 Task: Change the text "Direct current" to bold.
Action: Mouse moved to (322, 178)
Screenshot: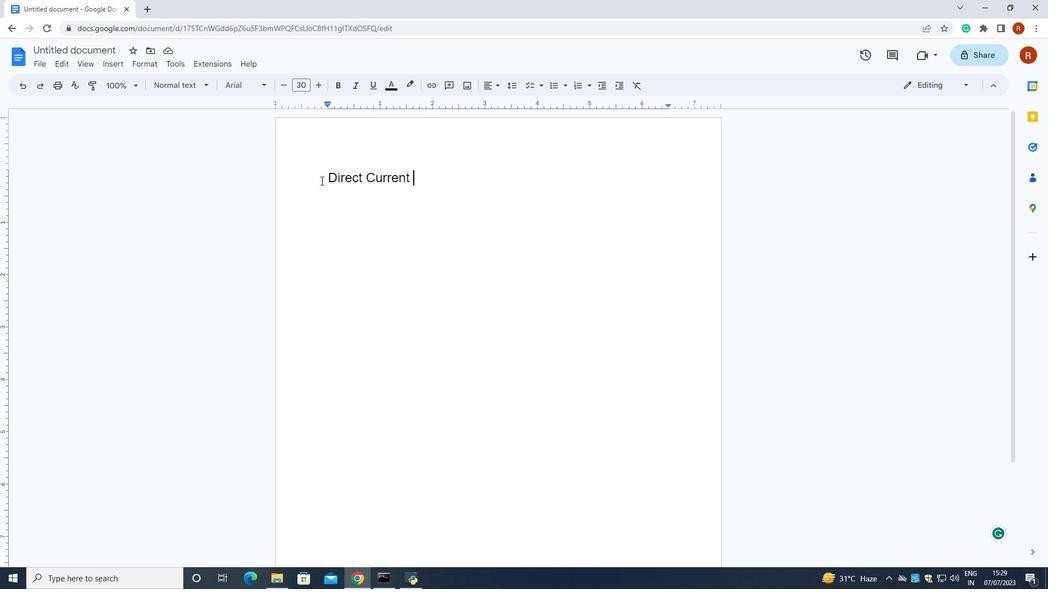 
Action: Mouse pressed left at (322, 178)
Screenshot: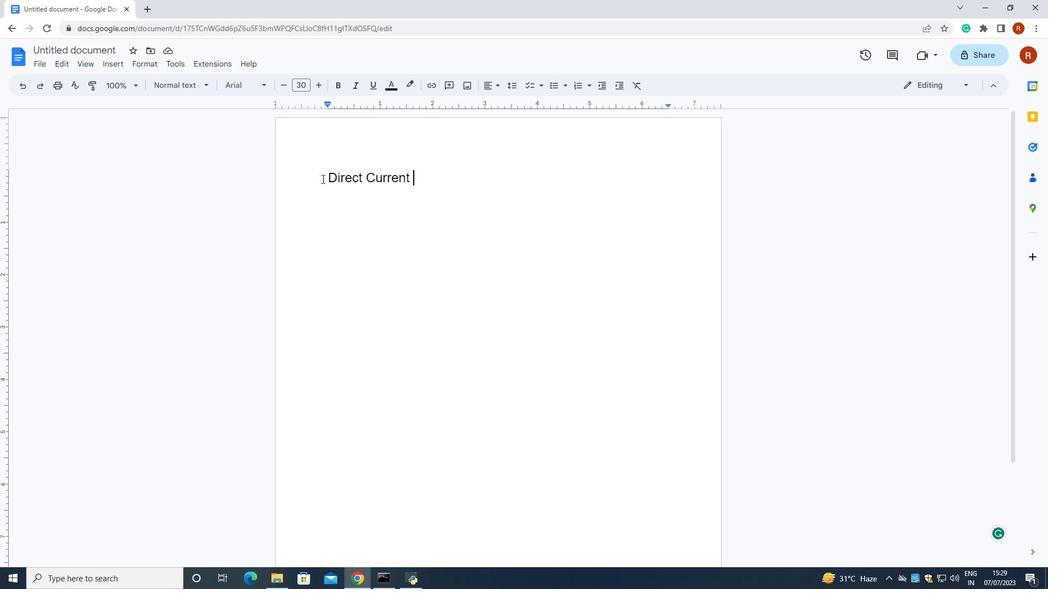 
Action: Mouse moved to (141, 67)
Screenshot: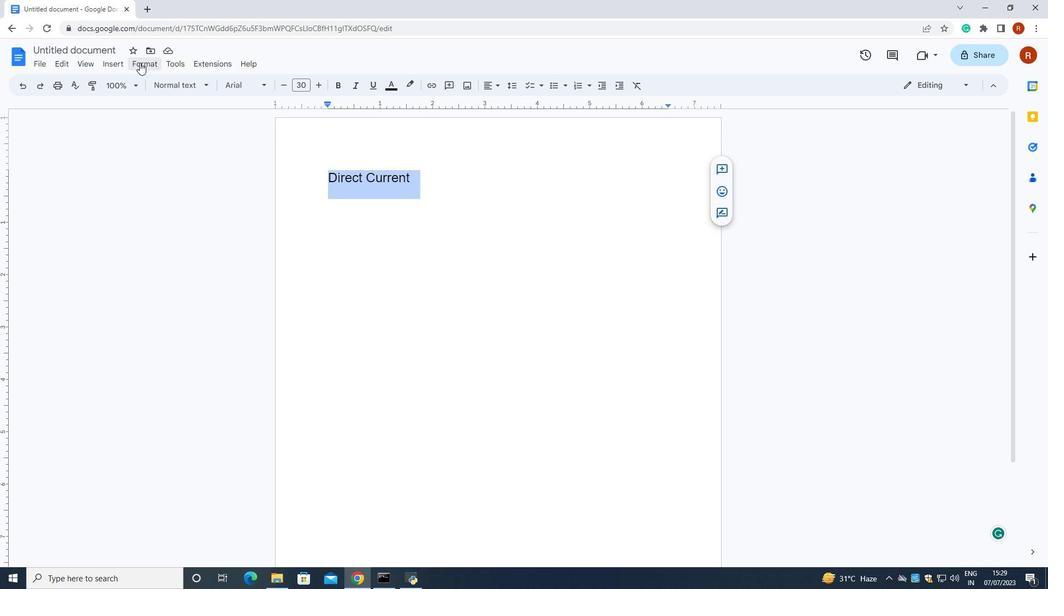
Action: Mouse pressed left at (141, 67)
Screenshot: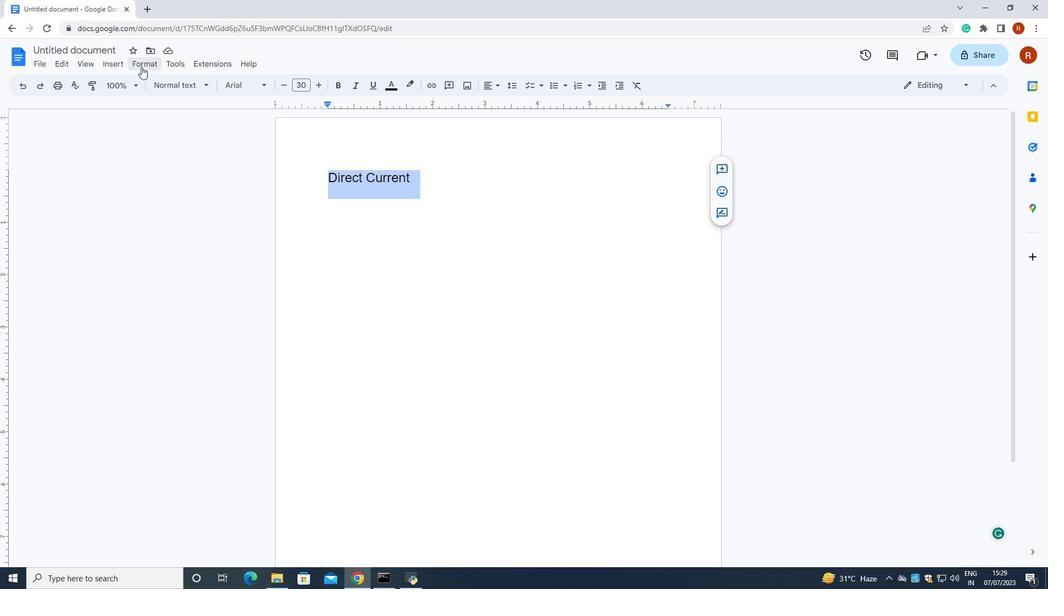 
Action: Mouse moved to (351, 86)
Screenshot: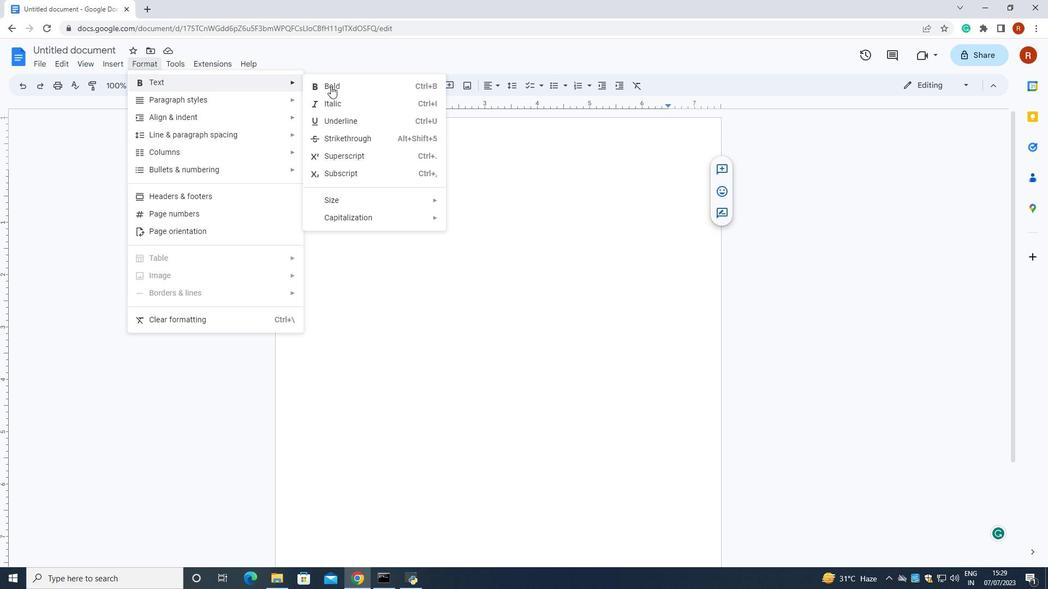 
Action: Mouse pressed left at (351, 86)
Screenshot: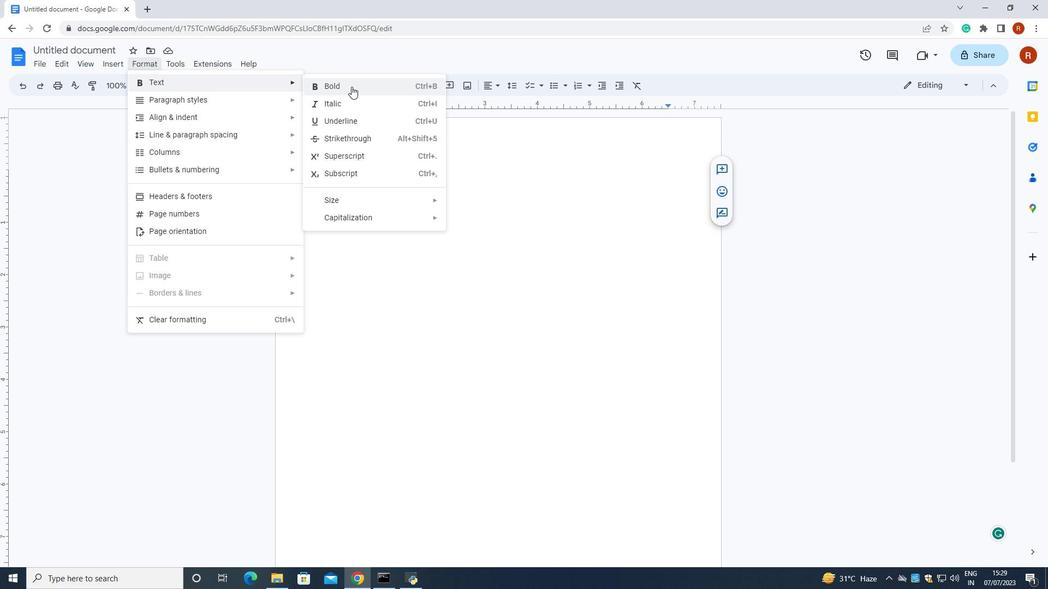 
Action: Mouse moved to (506, 288)
Screenshot: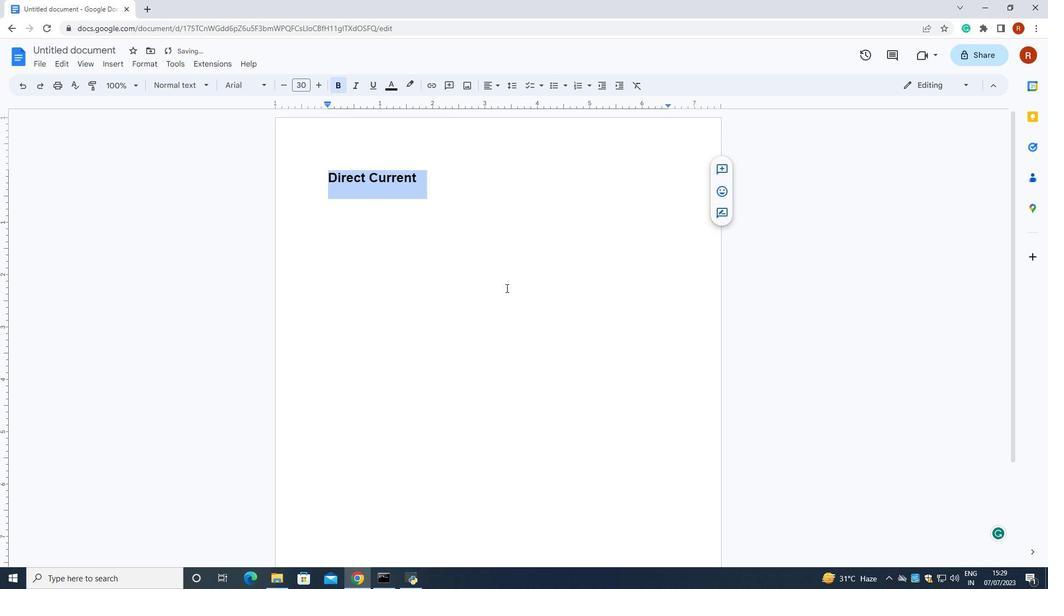 
